 Task: Add Indigo Wild Frankincense and Myrrh Zum Mist to the cart.
Action: Mouse moved to (323, 163)
Screenshot: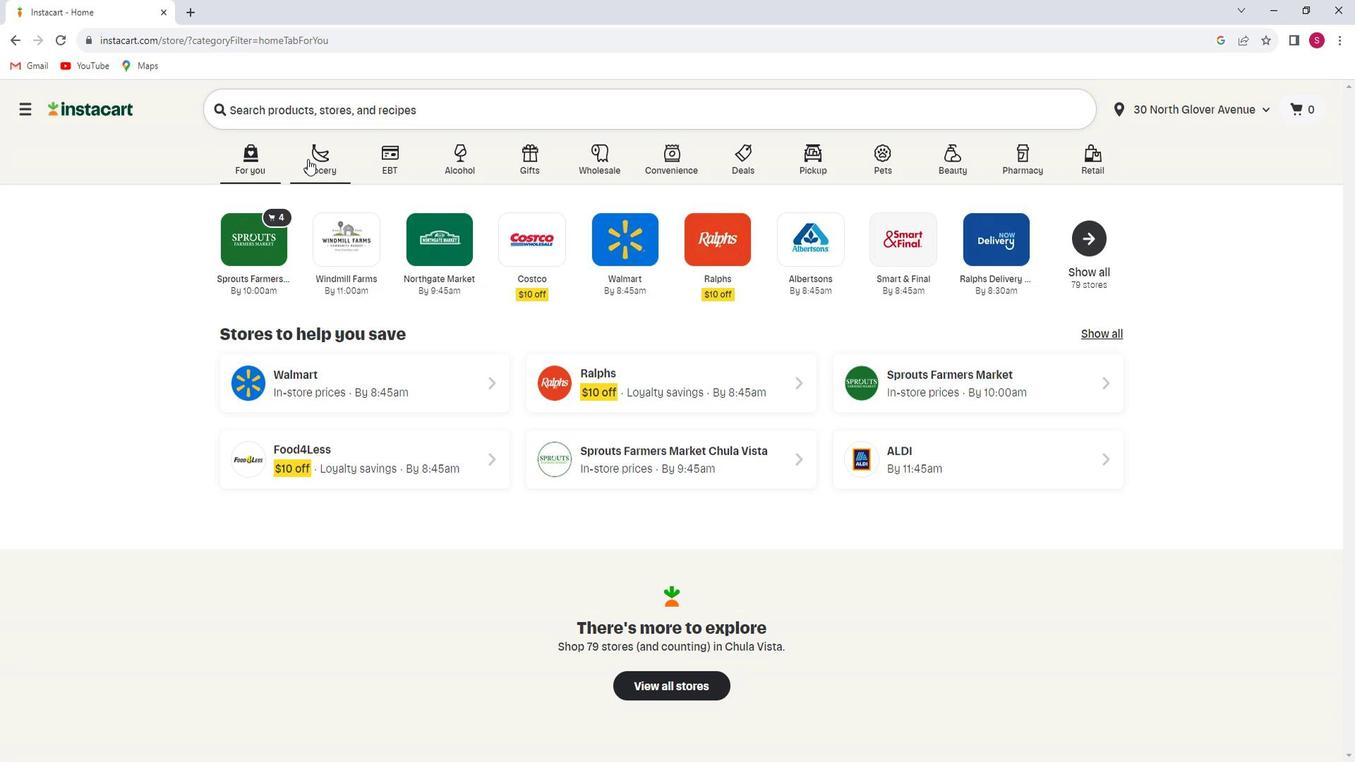 
Action: Mouse pressed left at (323, 163)
Screenshot: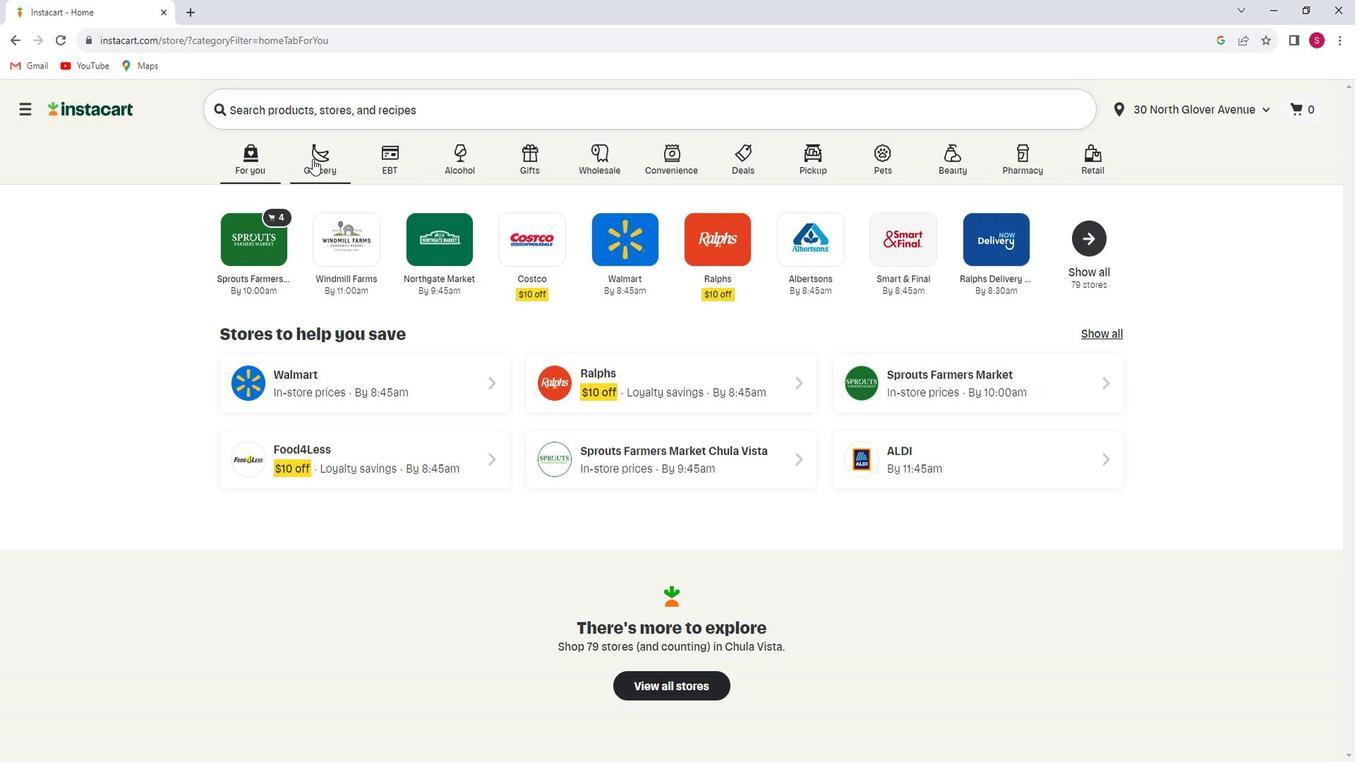 
Action: Mouse moved to (332, 415)
Screenshot: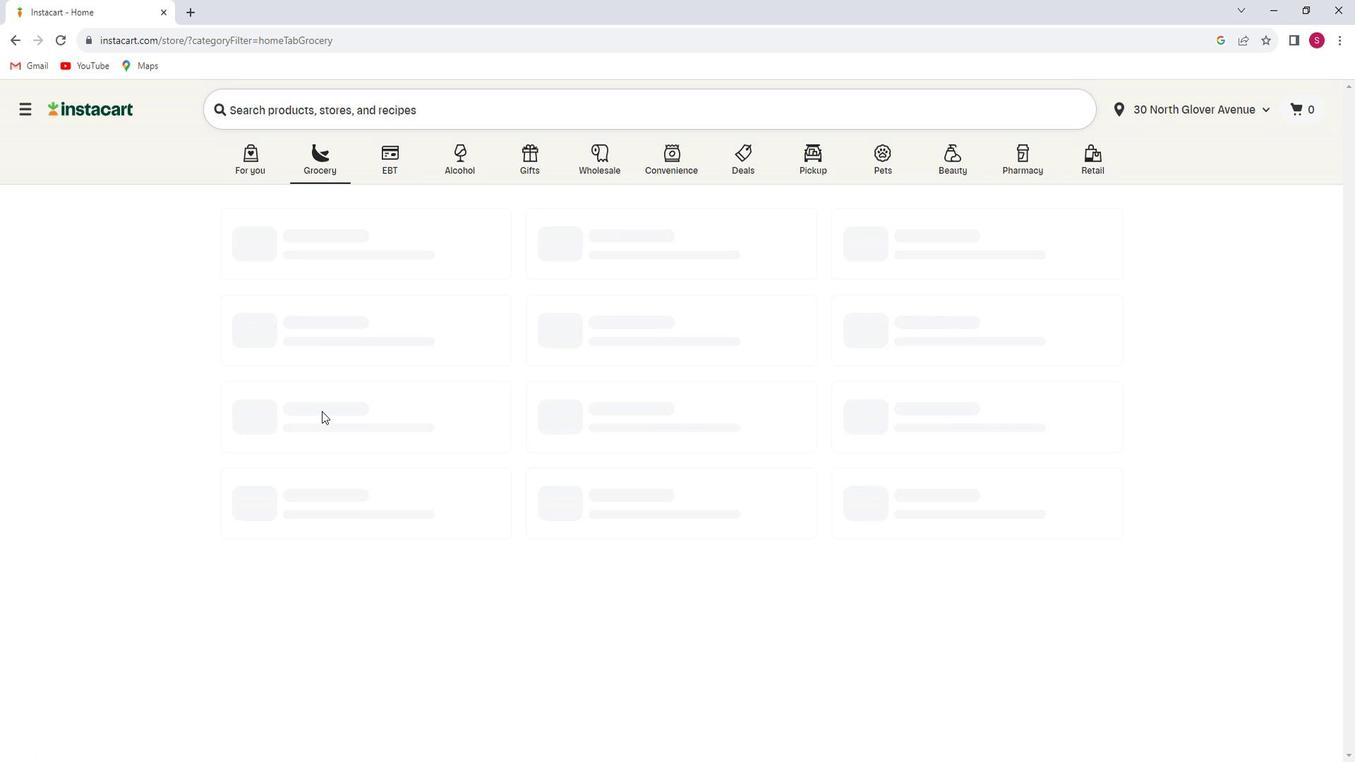 
Action: Mouse pressed left at (332, 415)
Screenshot: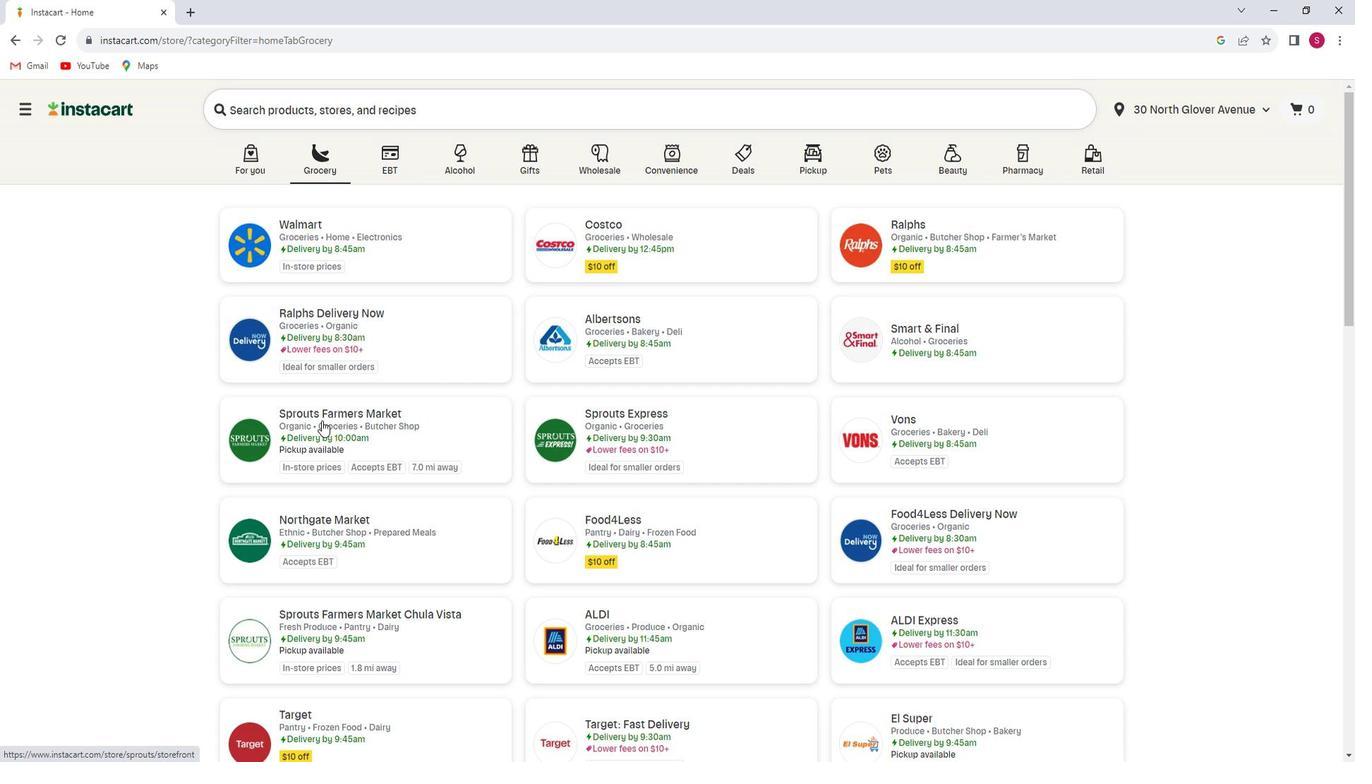 
Action: Mouse moved to (122, 422)
Screenshot: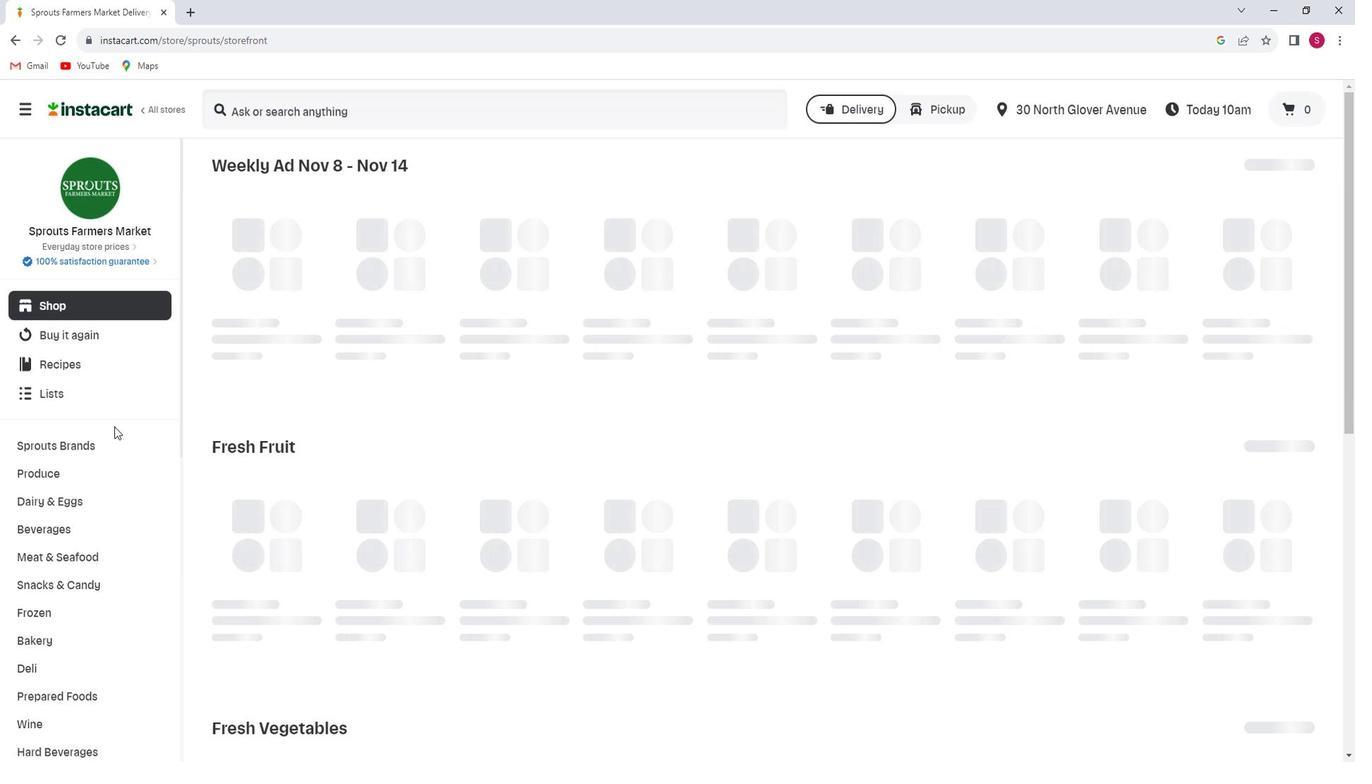 
Action: Mouse scrolled (122, 421) with delta (0, 0)
Screenshot: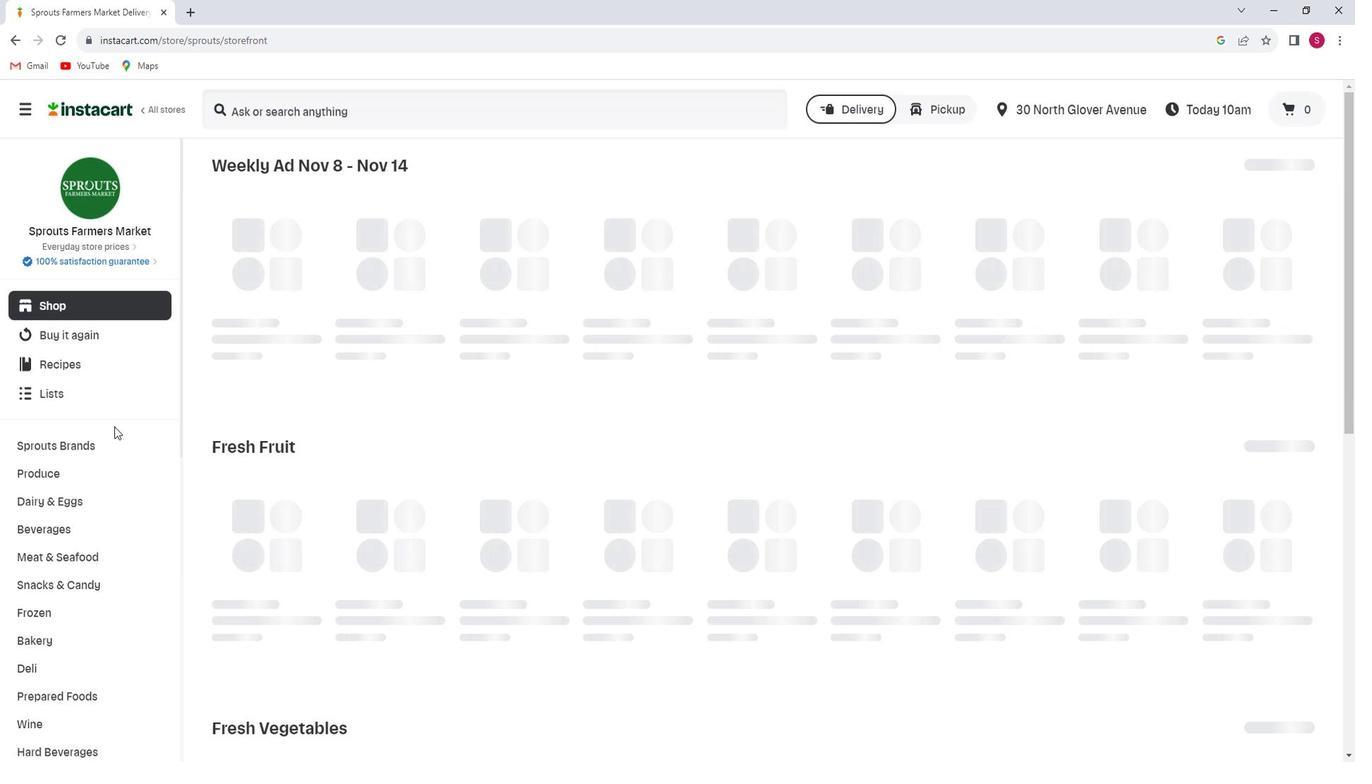 
Action: Mouse moved to (122, 423)
Screenshot: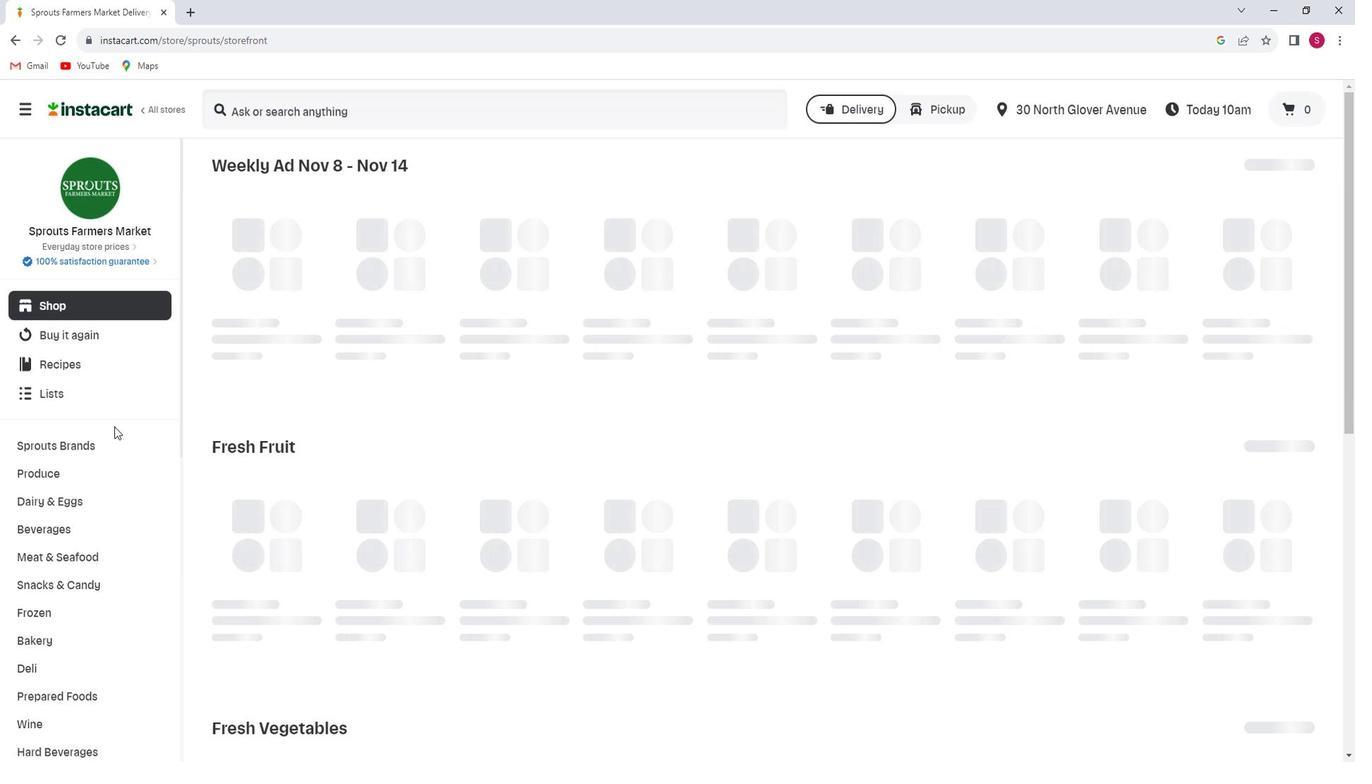 
Action: Mouse scrolled (122, 422) with delta (0, 0)
Screenshot: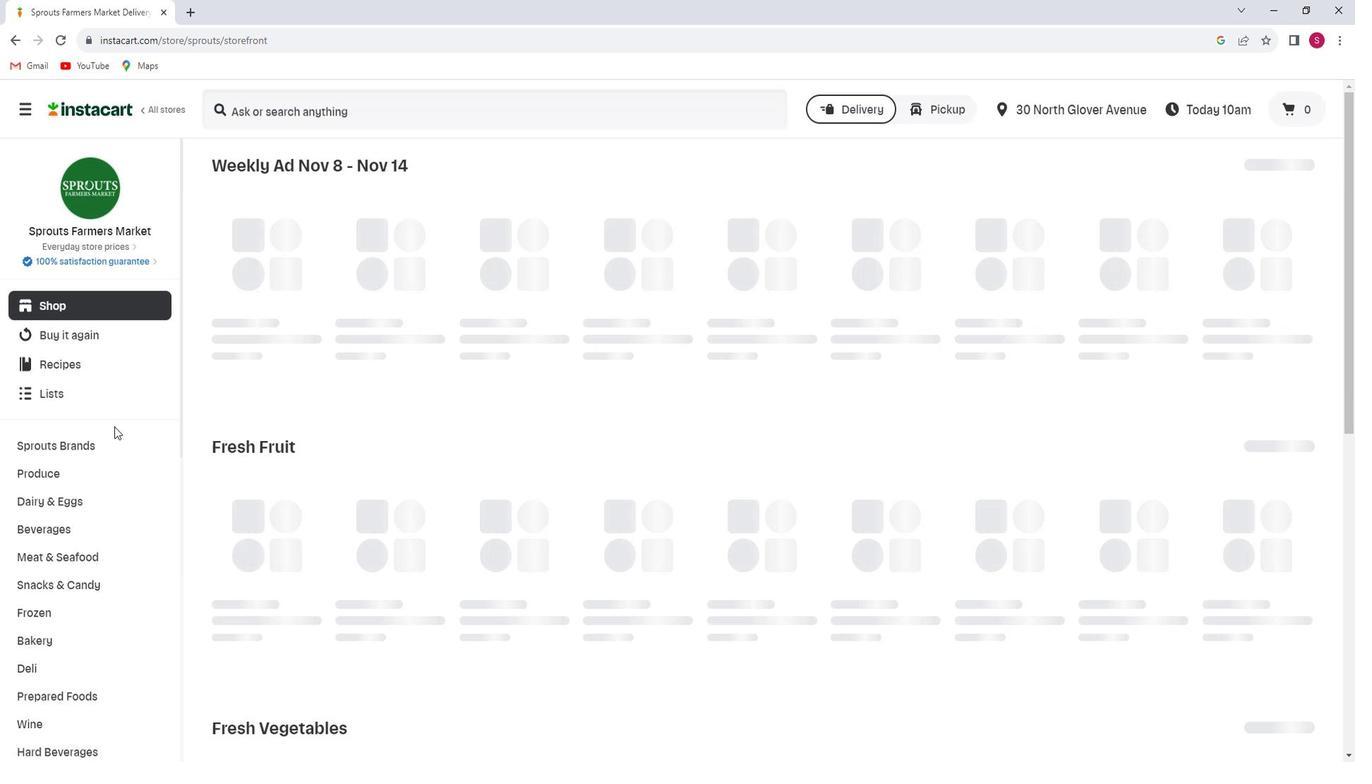 
Action: Mouse moved to (122, 424)
Screenshot: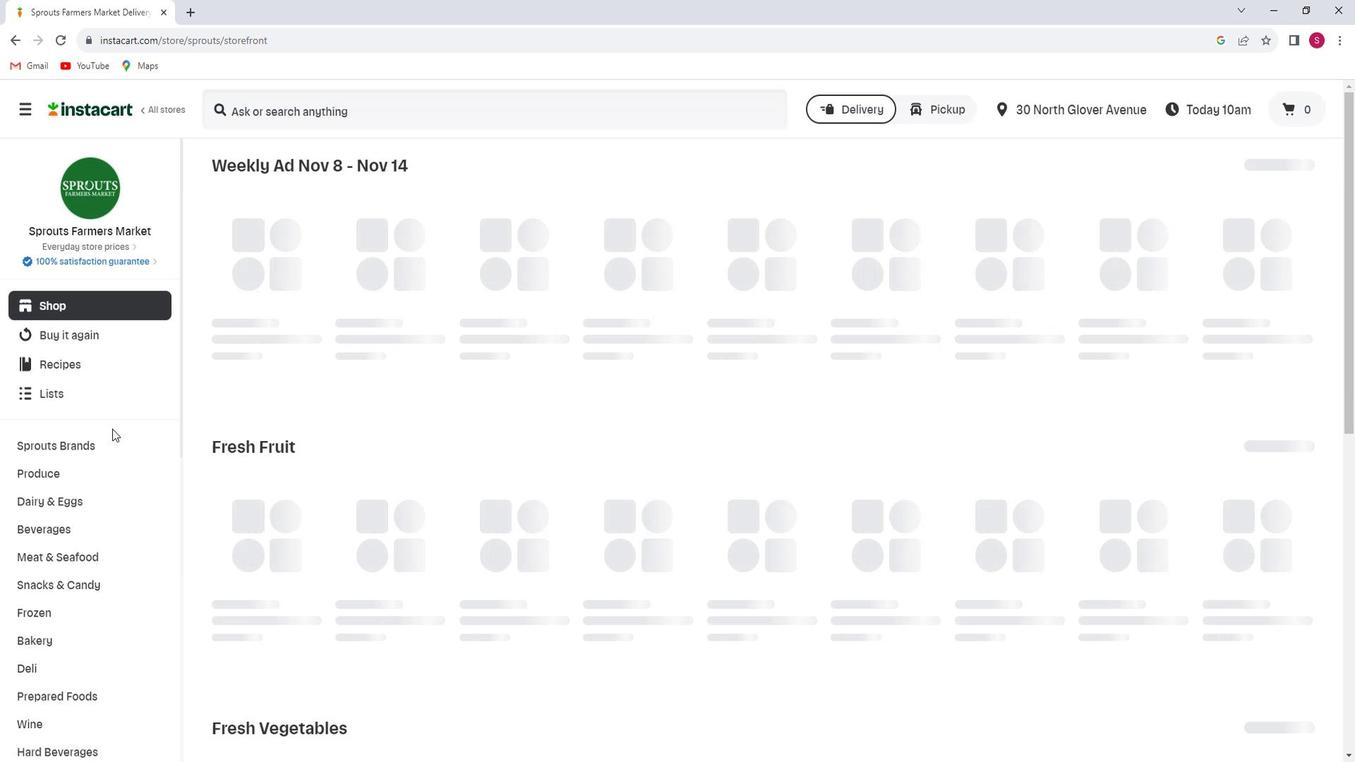 
Action: Mouse scrolled (122, 423) with delta (0, 0)
Screenshot: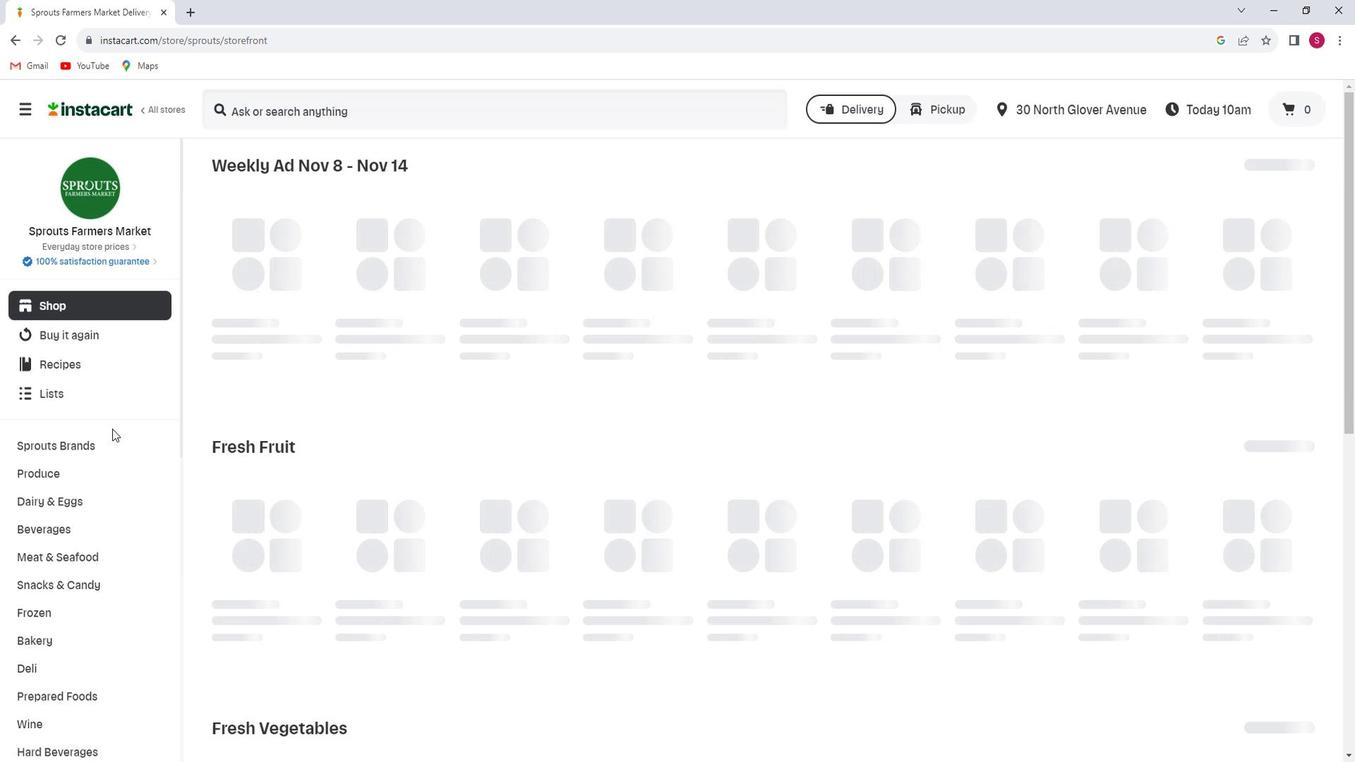 
Action: Mouse scrolled (122, 423) with delta (0, 0)
Screenshot: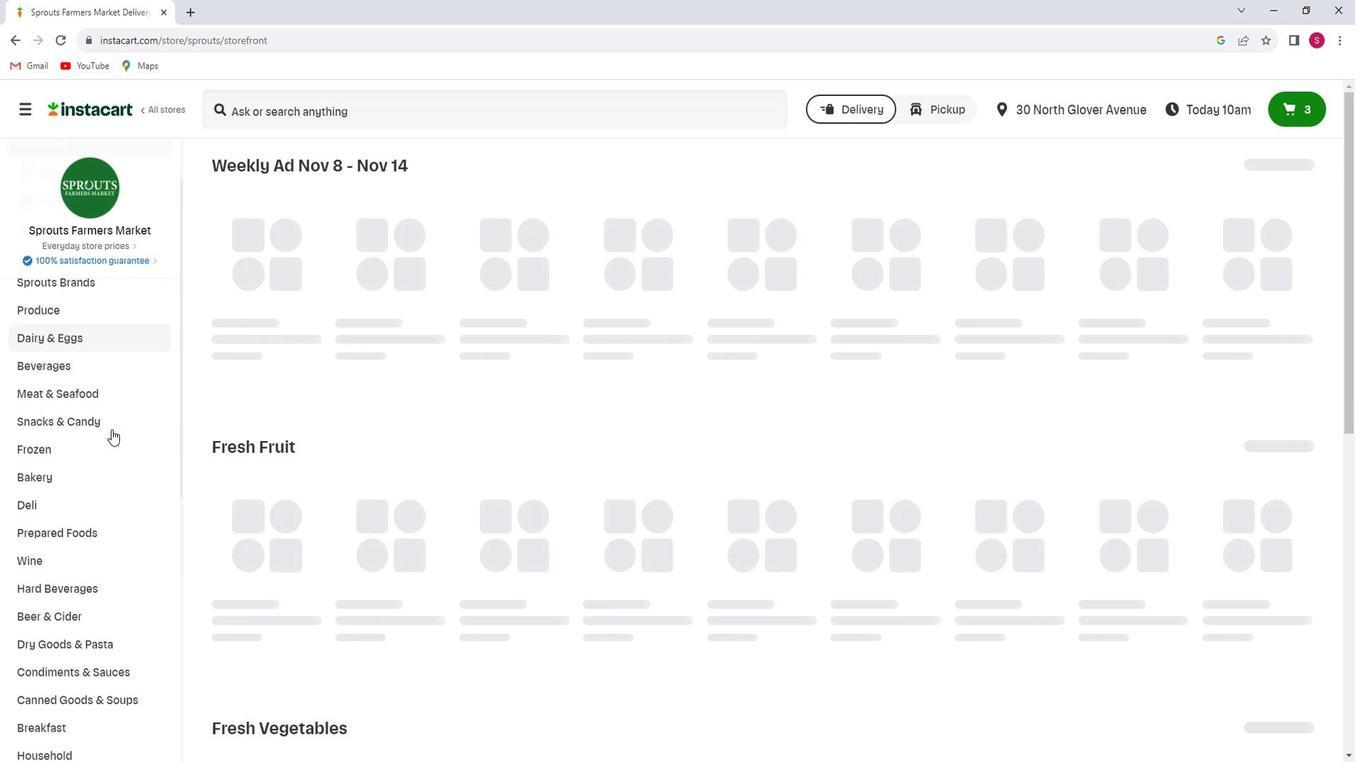 
Action: Mouse scrolled (122, 423) with delta (0, 0)
Screenshot: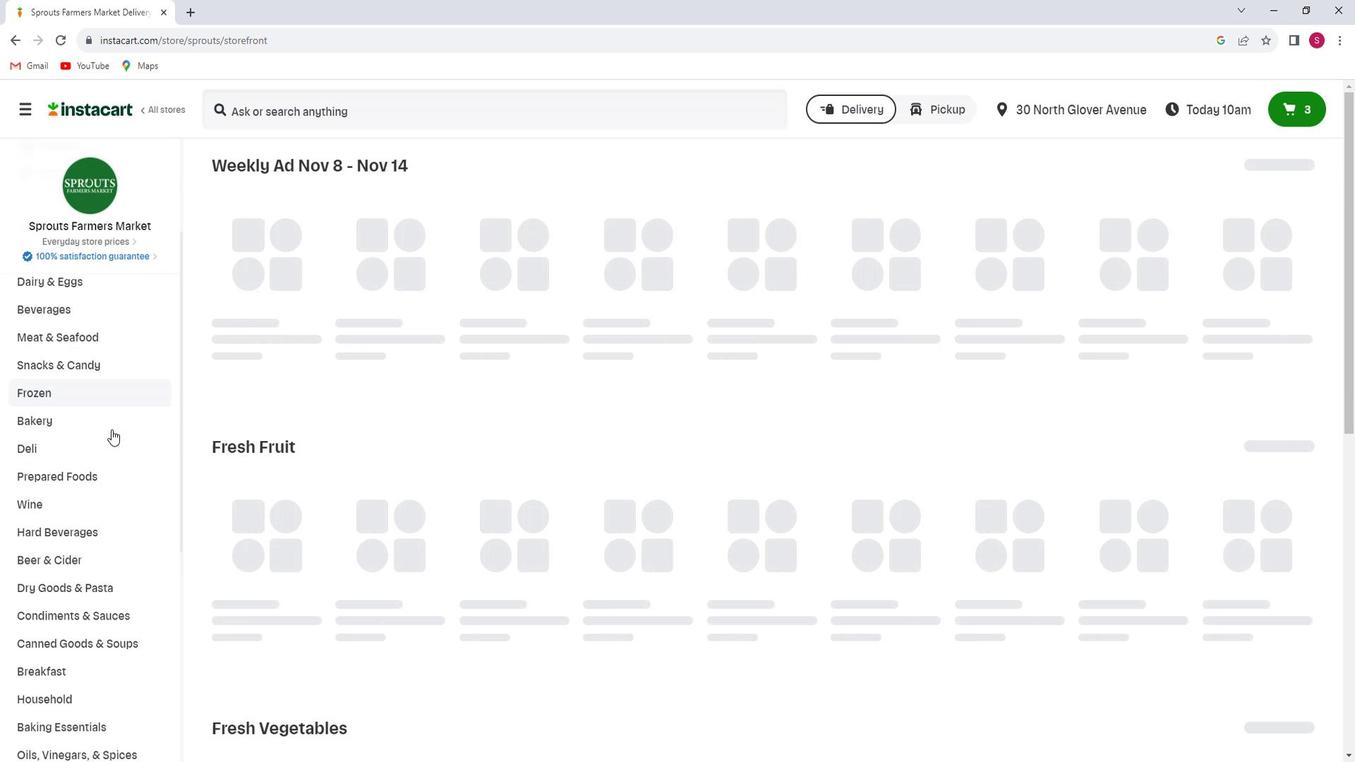
Action: Mouse scrolled (122, 423) with delta (0, 0)
Screenshot: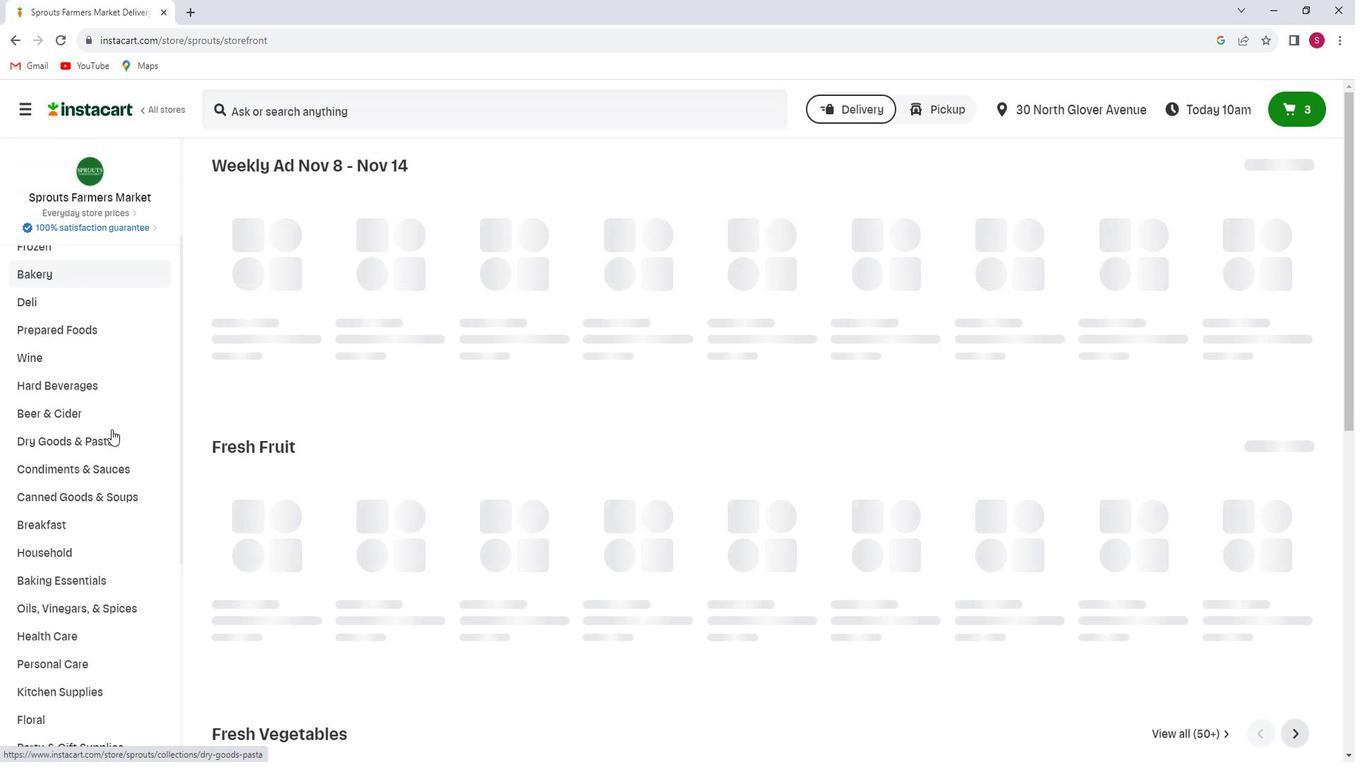 
Action: Mouse scrolled (122, 423) with delta (0, 0)
Screenshot: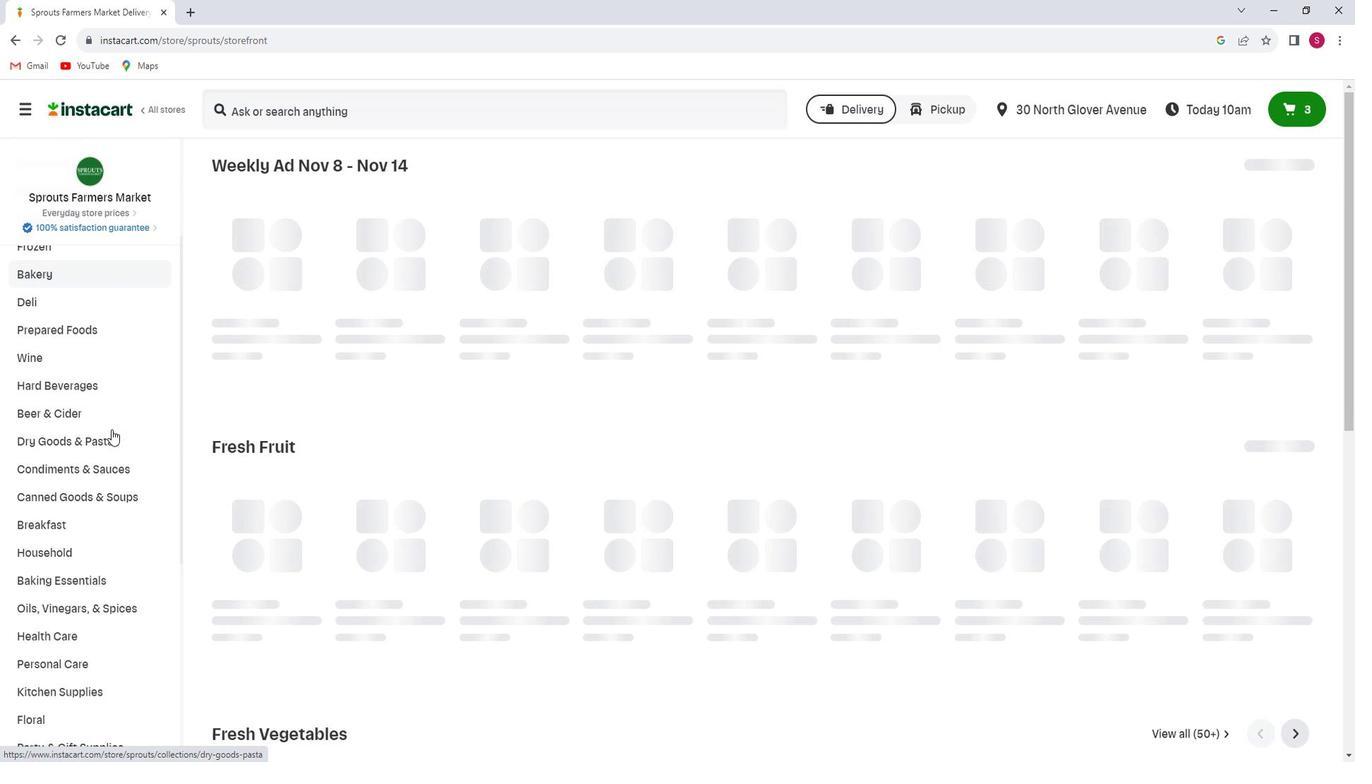 
Action: Mouse moved to (96, 506)
Screenshot: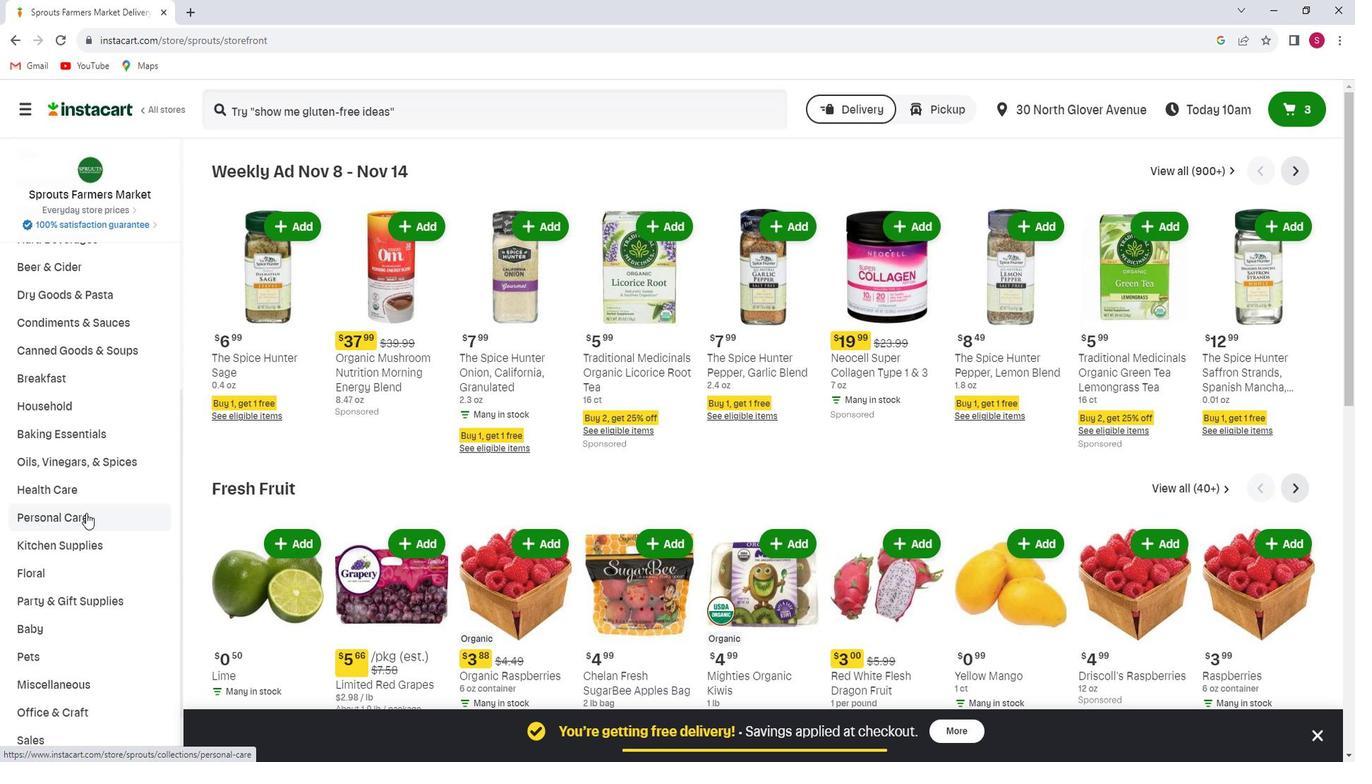 
Action: Mouse pressed left at (96, 506)
Screenshot: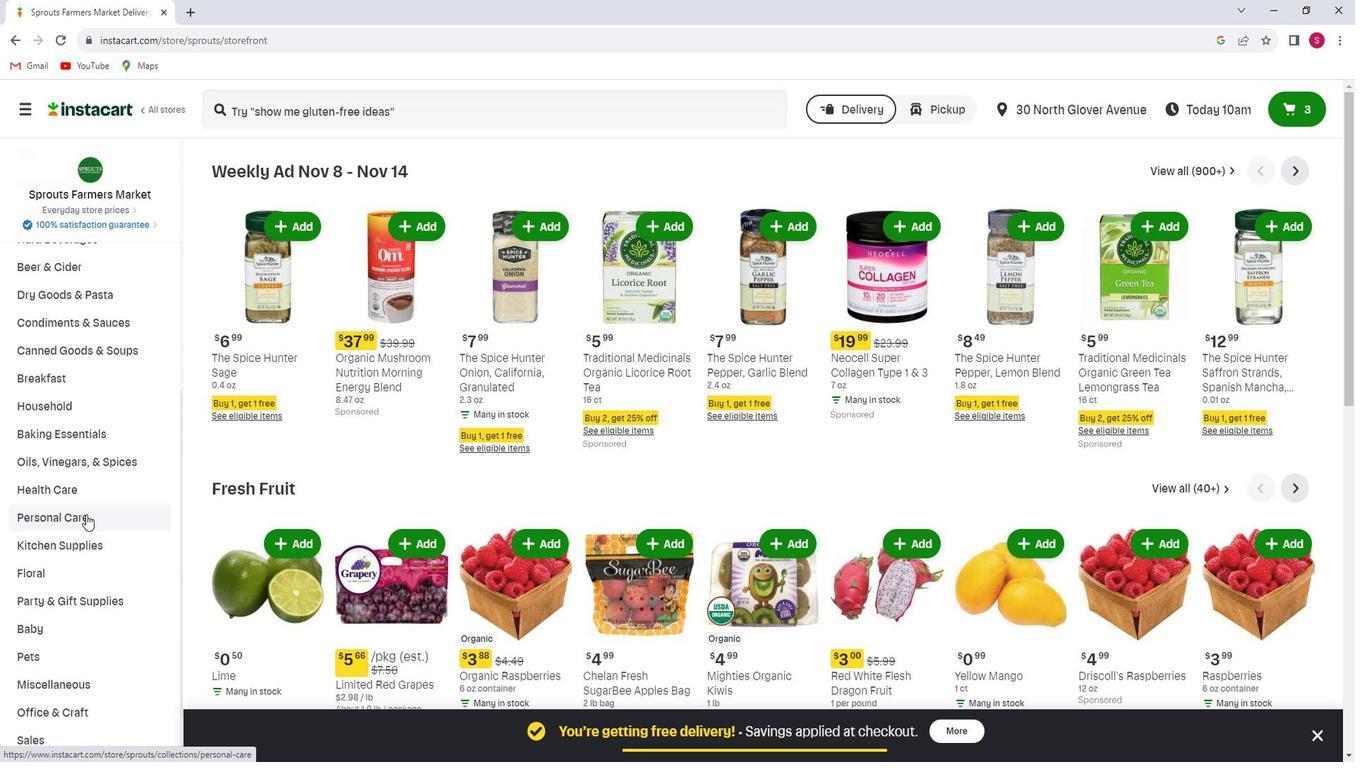 
Action: Mouse moved to (1231, 213)
Screenshot: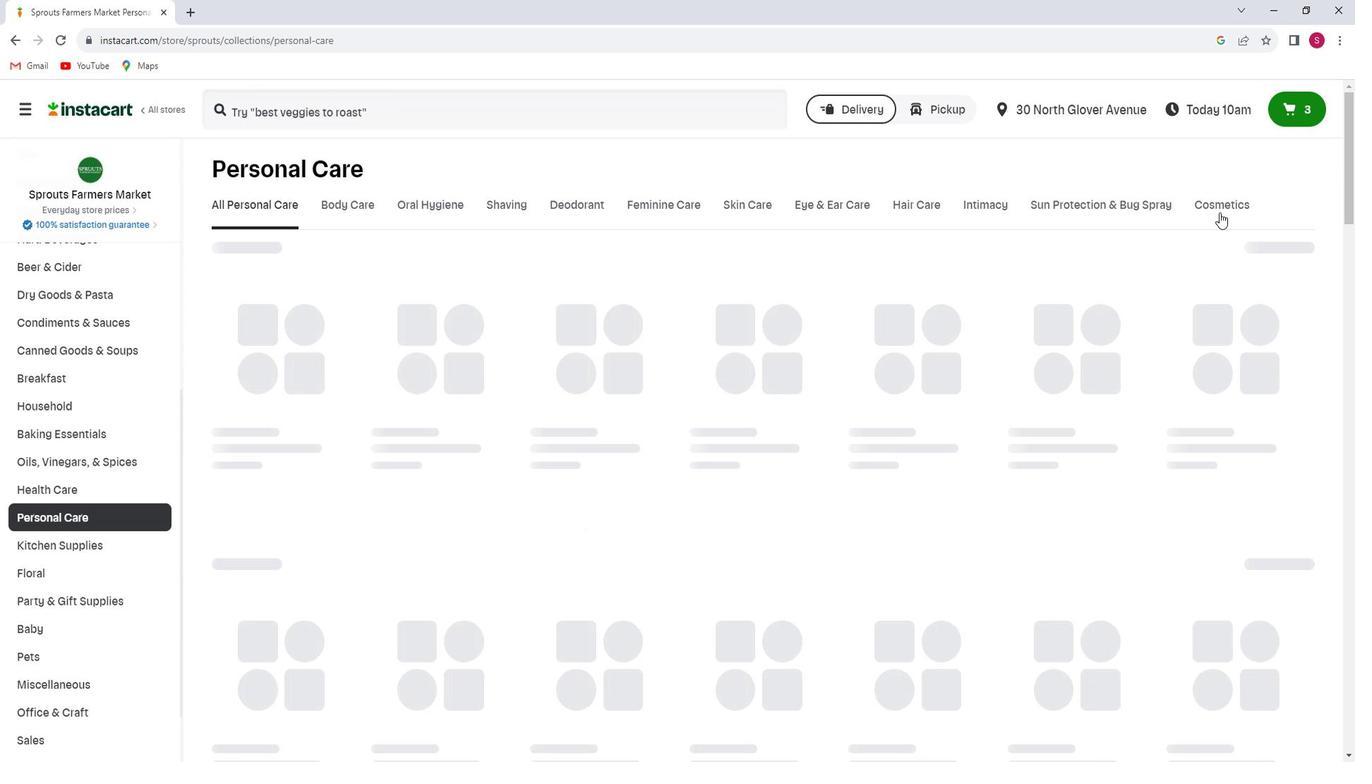 
Action: Mouse pressed left at (1231, 213)
Screenshot: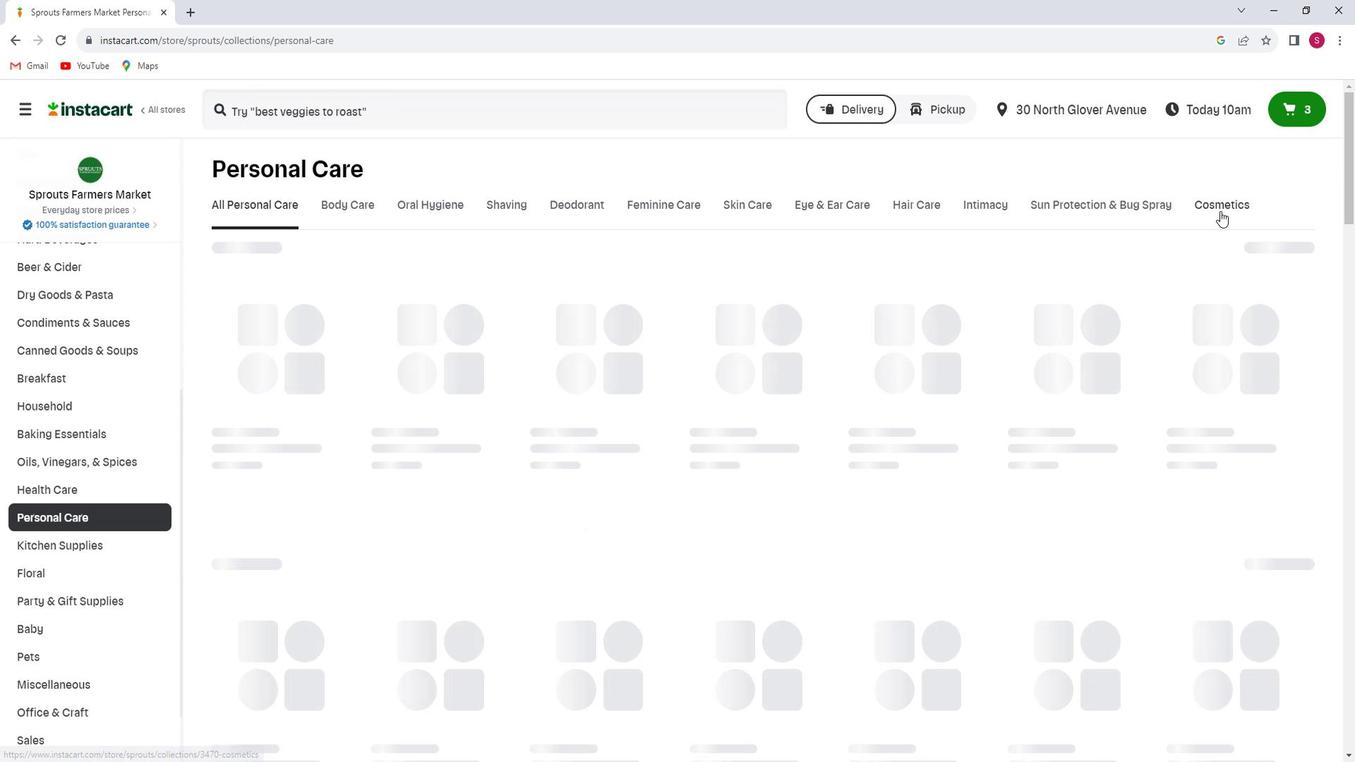 
Action: Mouse moved to (544, 276)
Screenshot: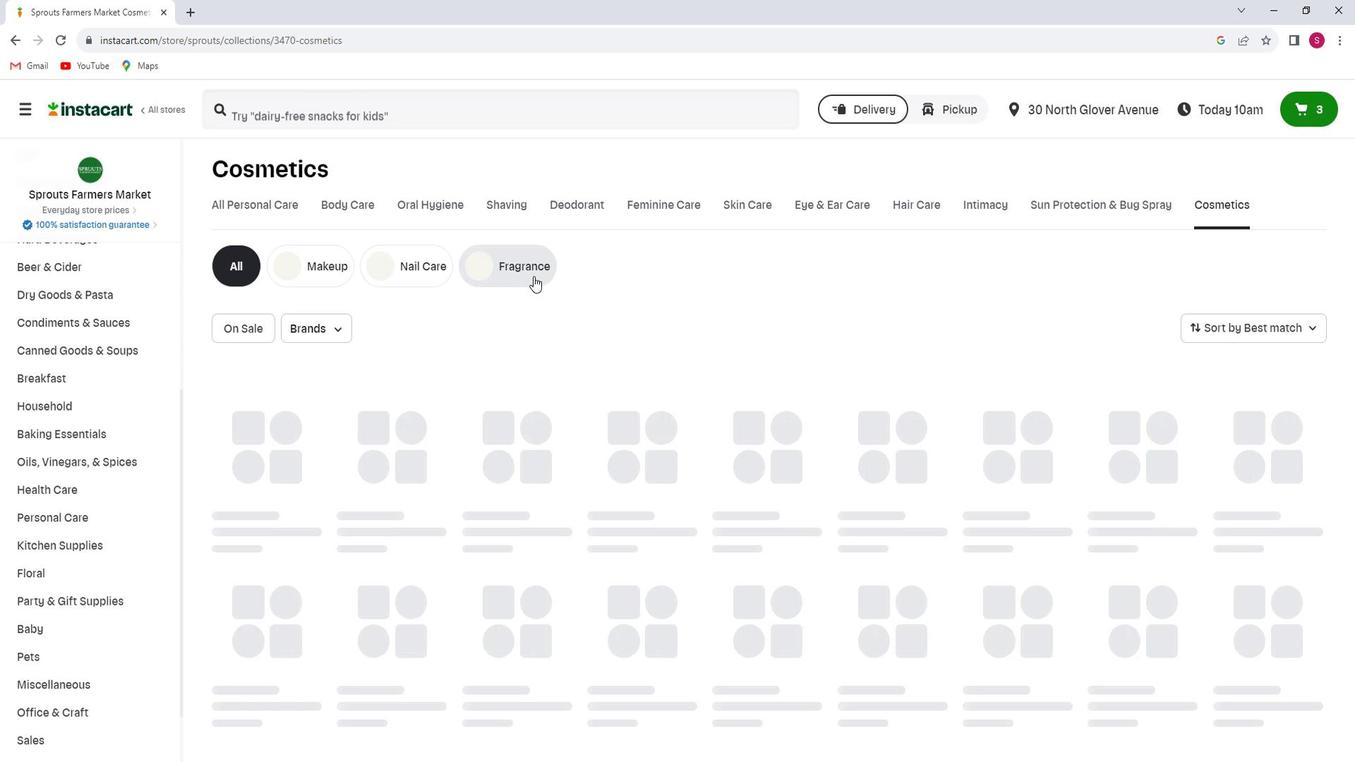 
Action: Mouse pressed left at (544, 276)
Screenshot: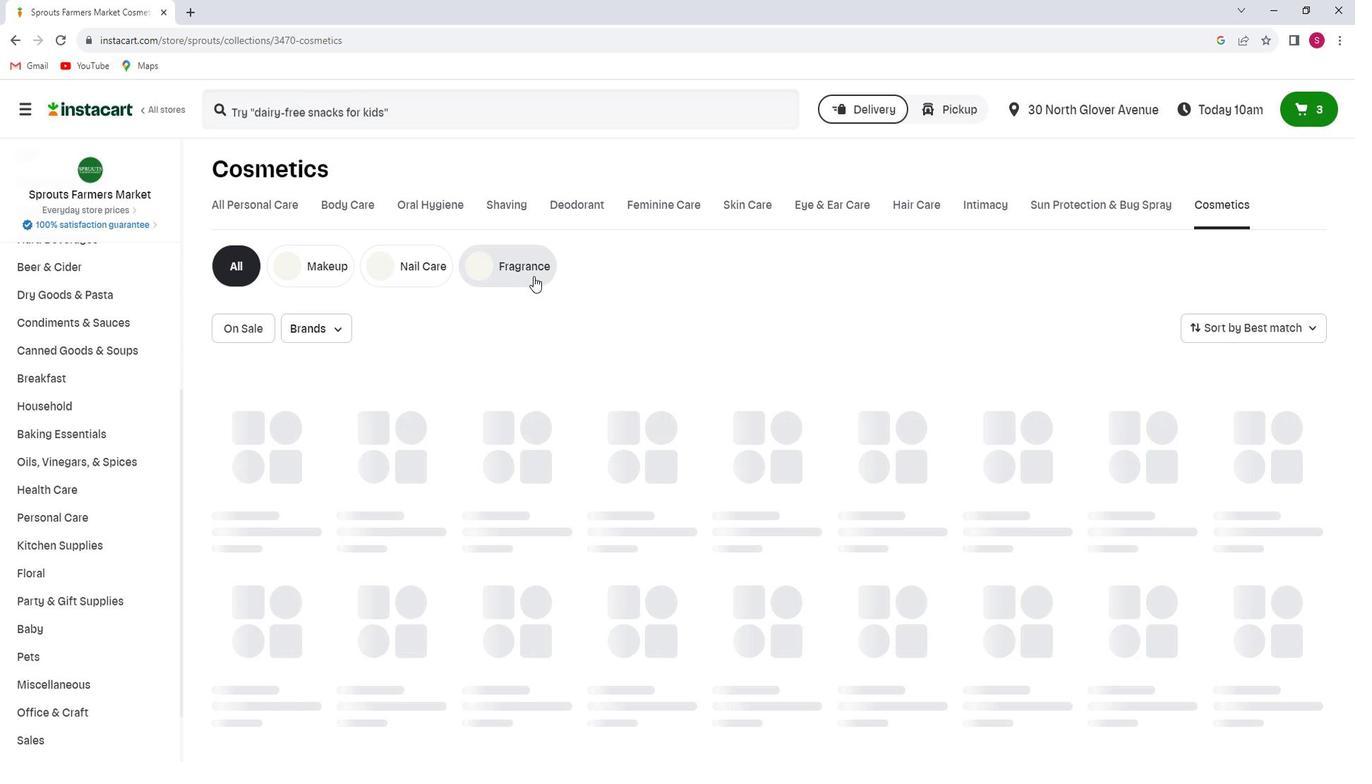 
Action: Mouse moved to (437, 115)
Screenshot: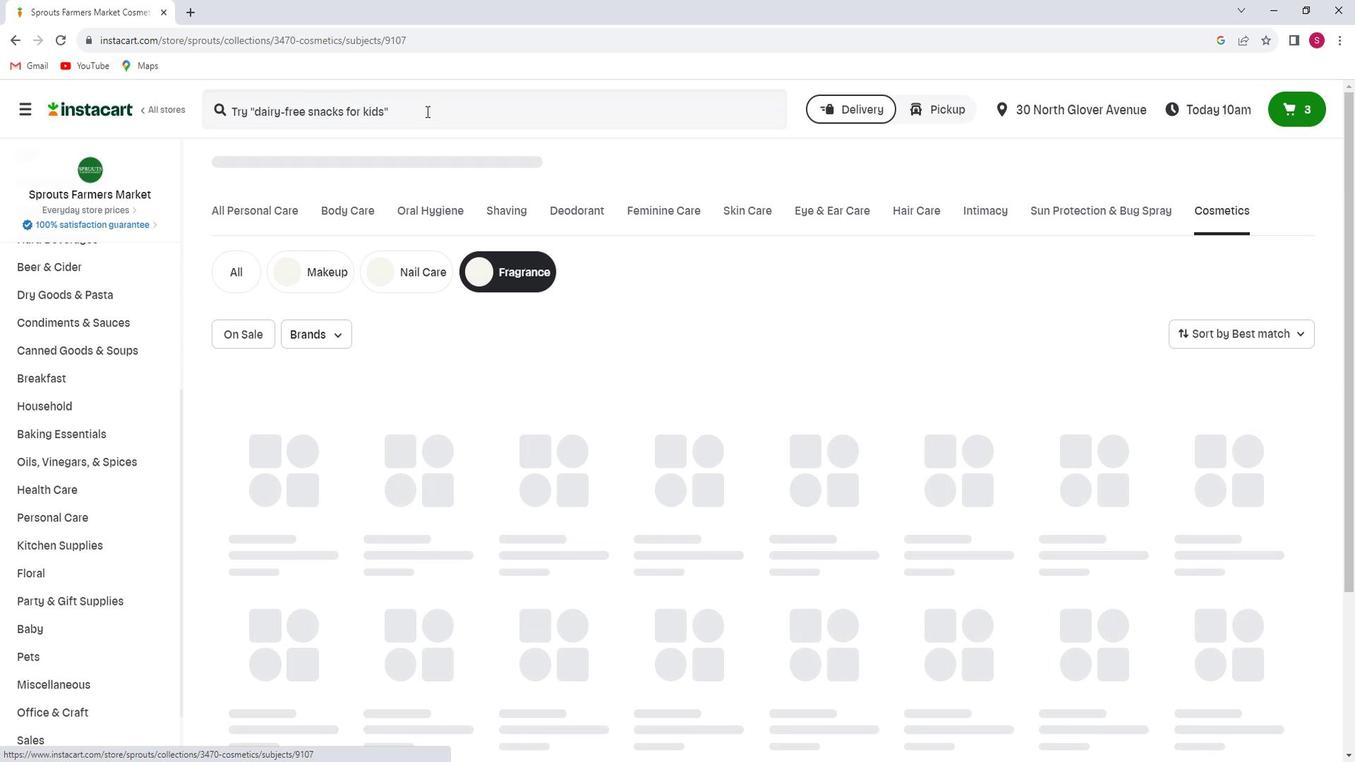 
Action: Mouse pressed left at (437, 115)
Screenshot: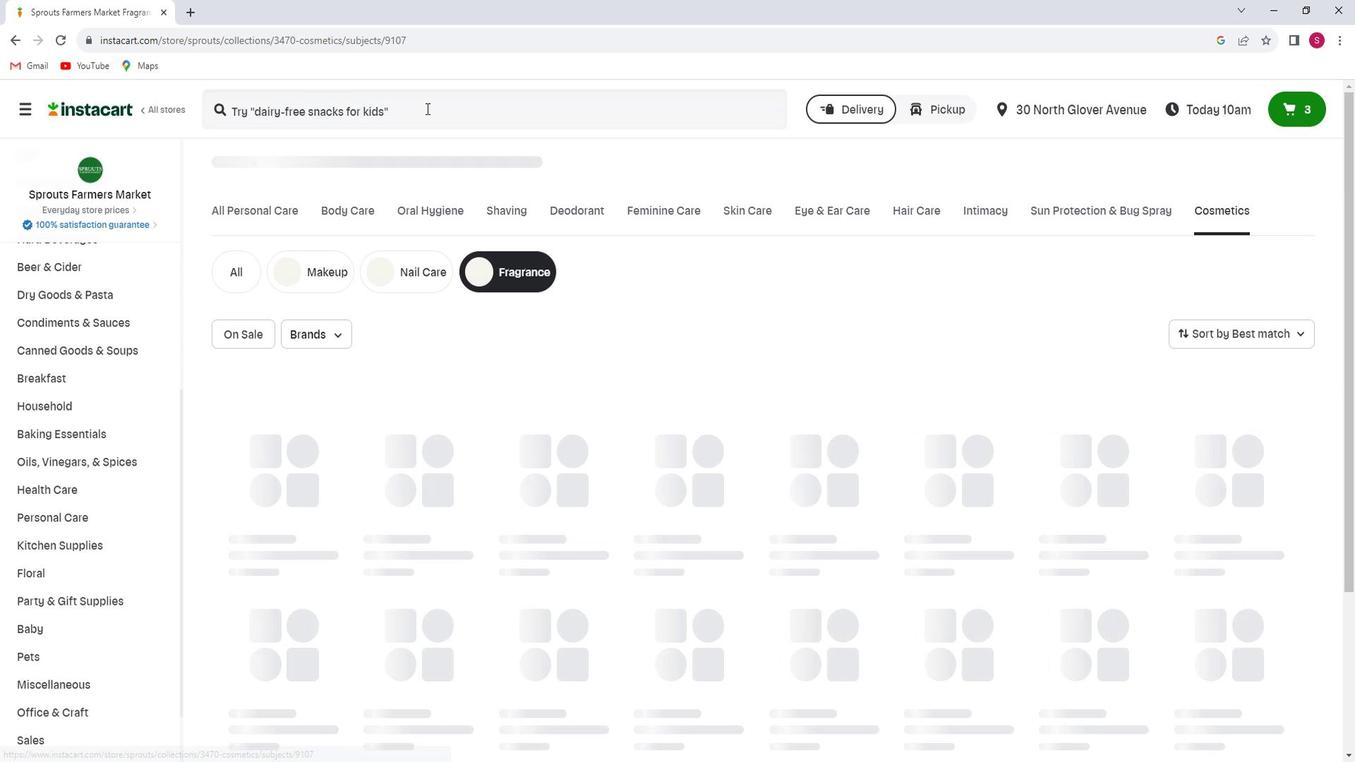 
Action: Key pressed <Key.shift>Indigo<Key.space><Key.shift>Wild
Screenshot: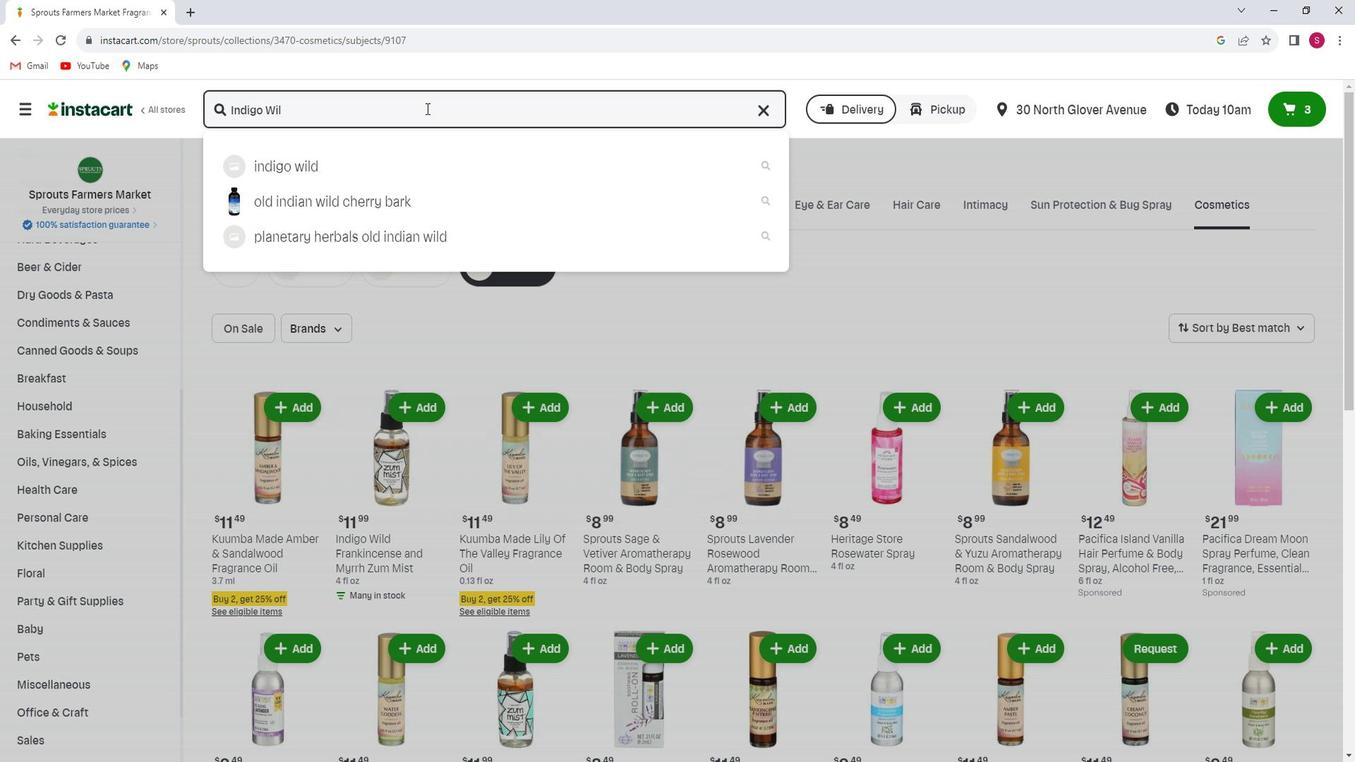 
Action: Mouse moved to (436, 114)
Screenshot: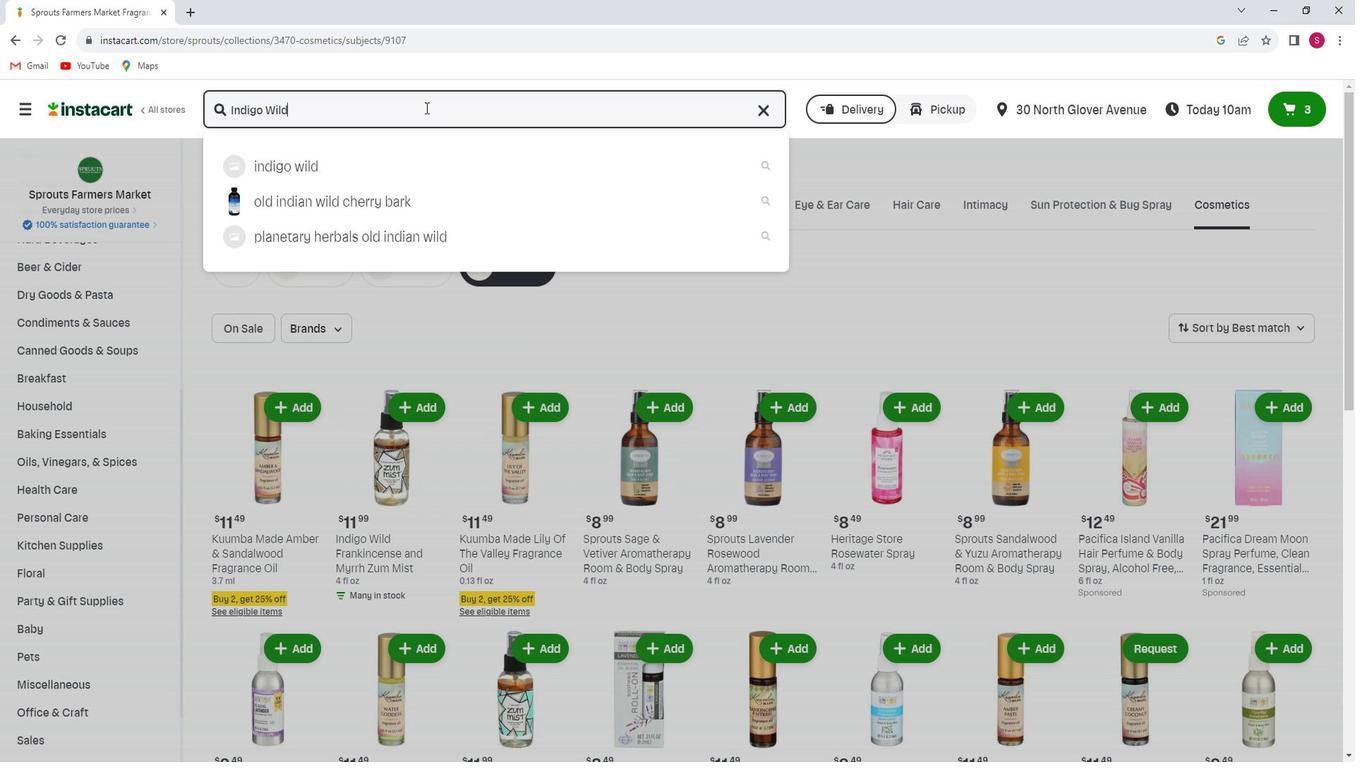 
Action: Key pressed <Key.space><Key.shift><Key.shift><Key.shift>Frankincense<Key.space>and<Key.space><Key.shift>Myrrh<Key.space><Key.shift>Zum<Key.space><Key.shift>Mist<Key.enter>
Screenshot: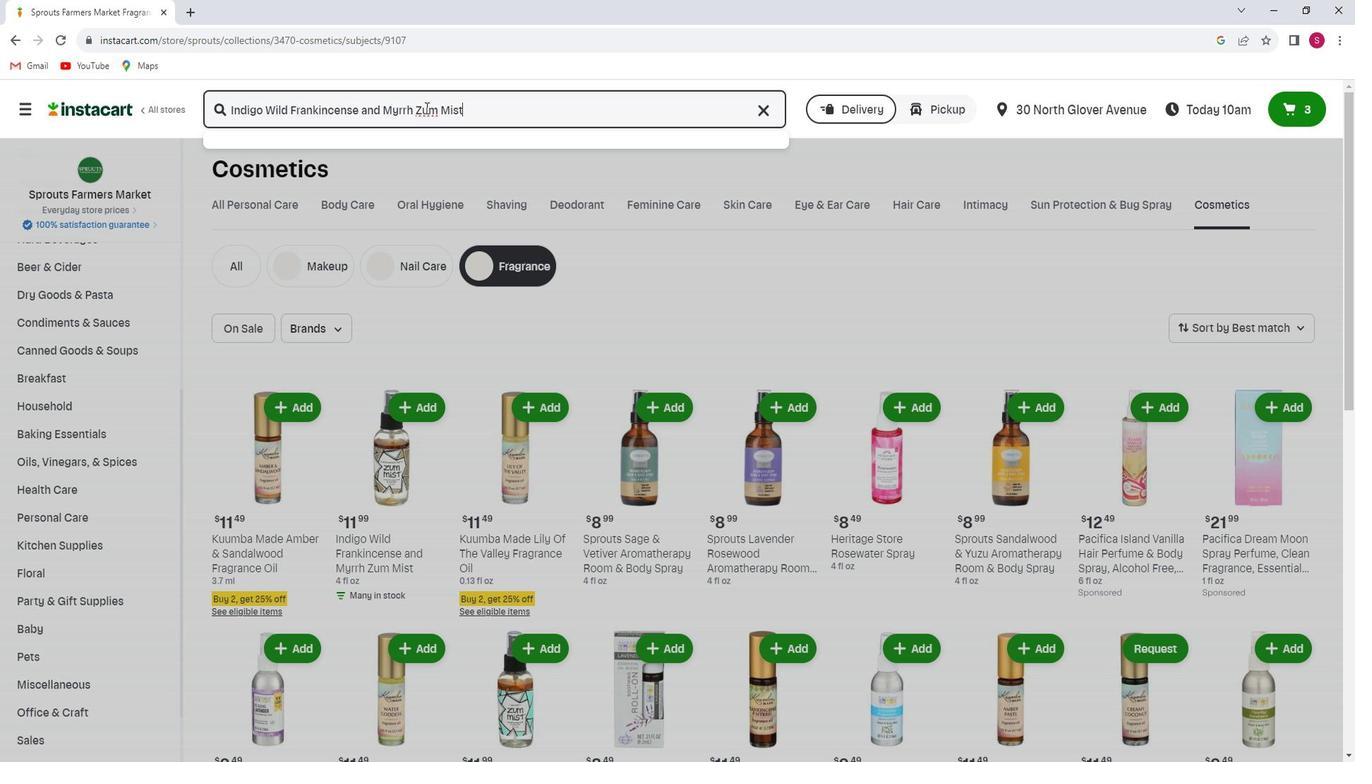 
Action: Mouse moved to (407, 239)
Screenshot: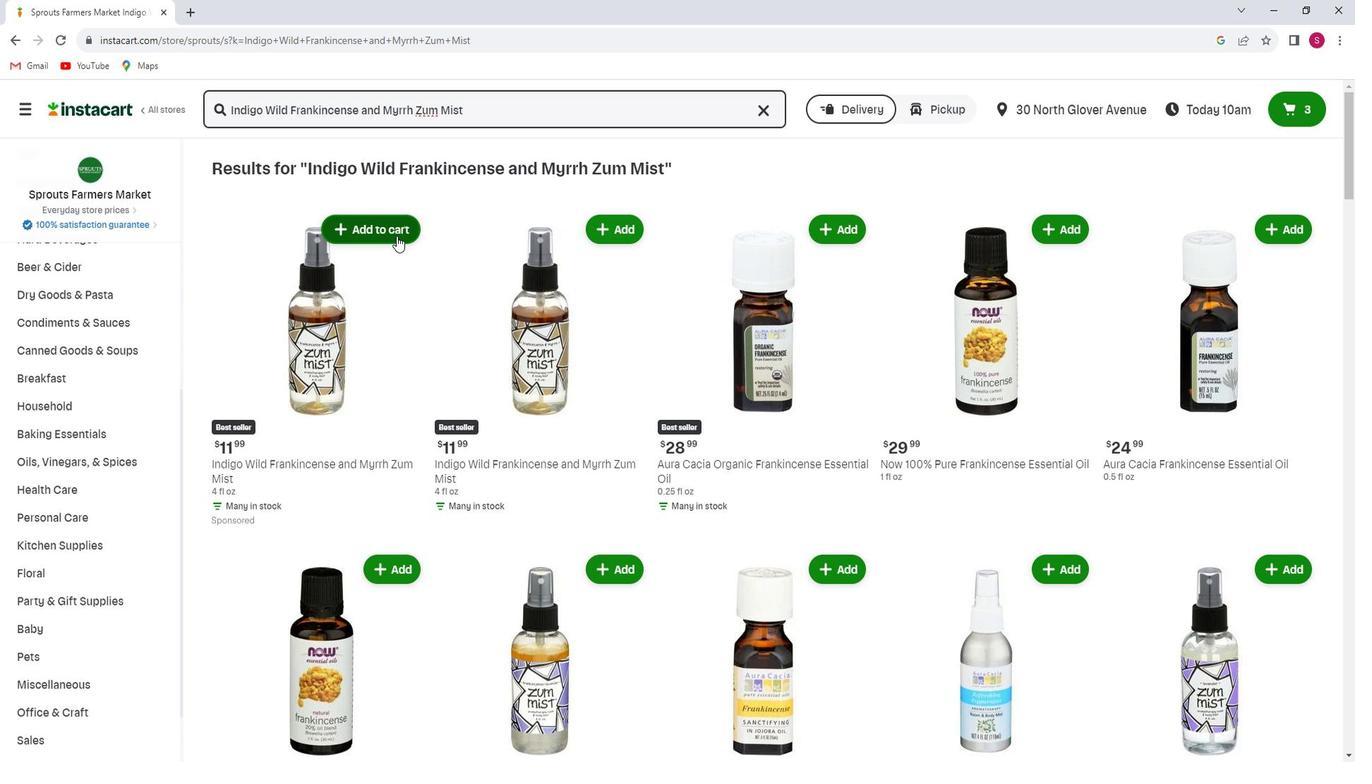 
Action: Mouse pressed left at (407, 239)
Screenshot: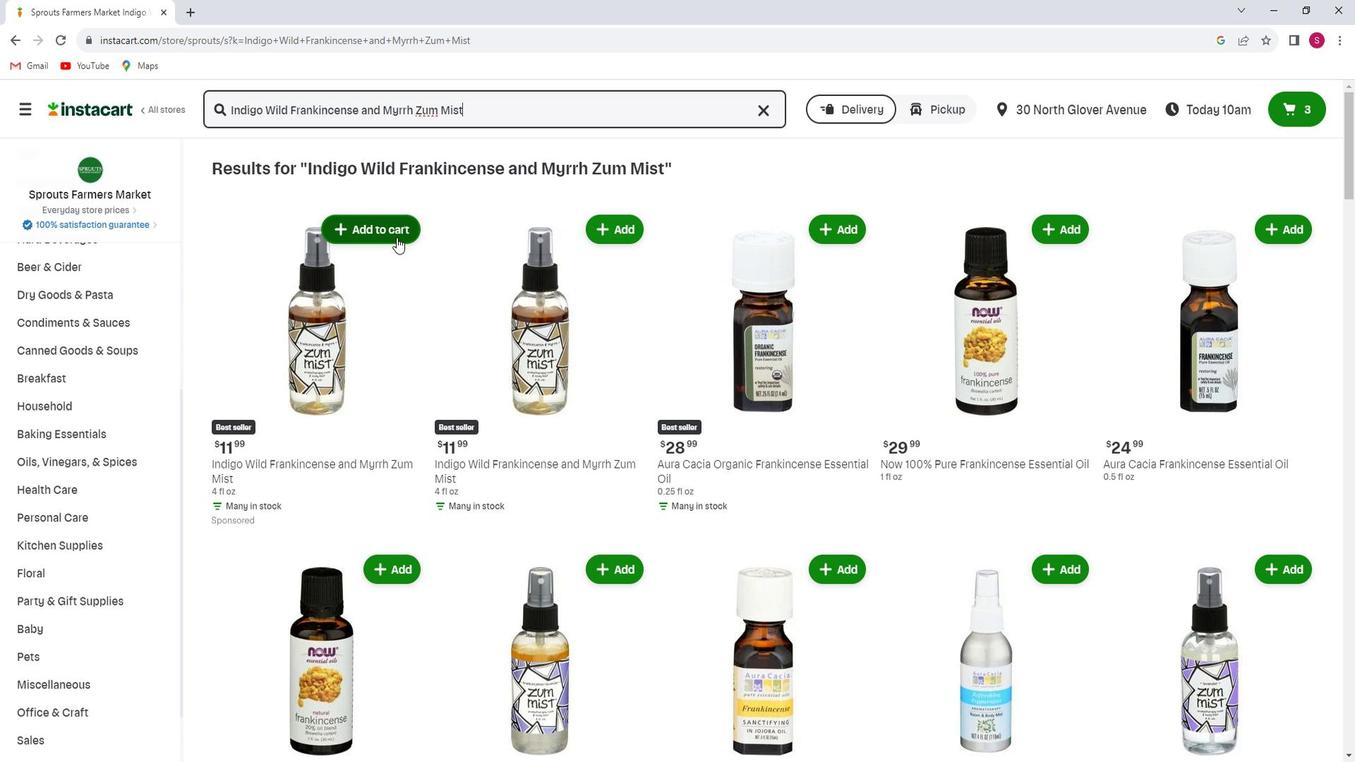 
Action: Mouse moved to (437, 341)
Screenshot: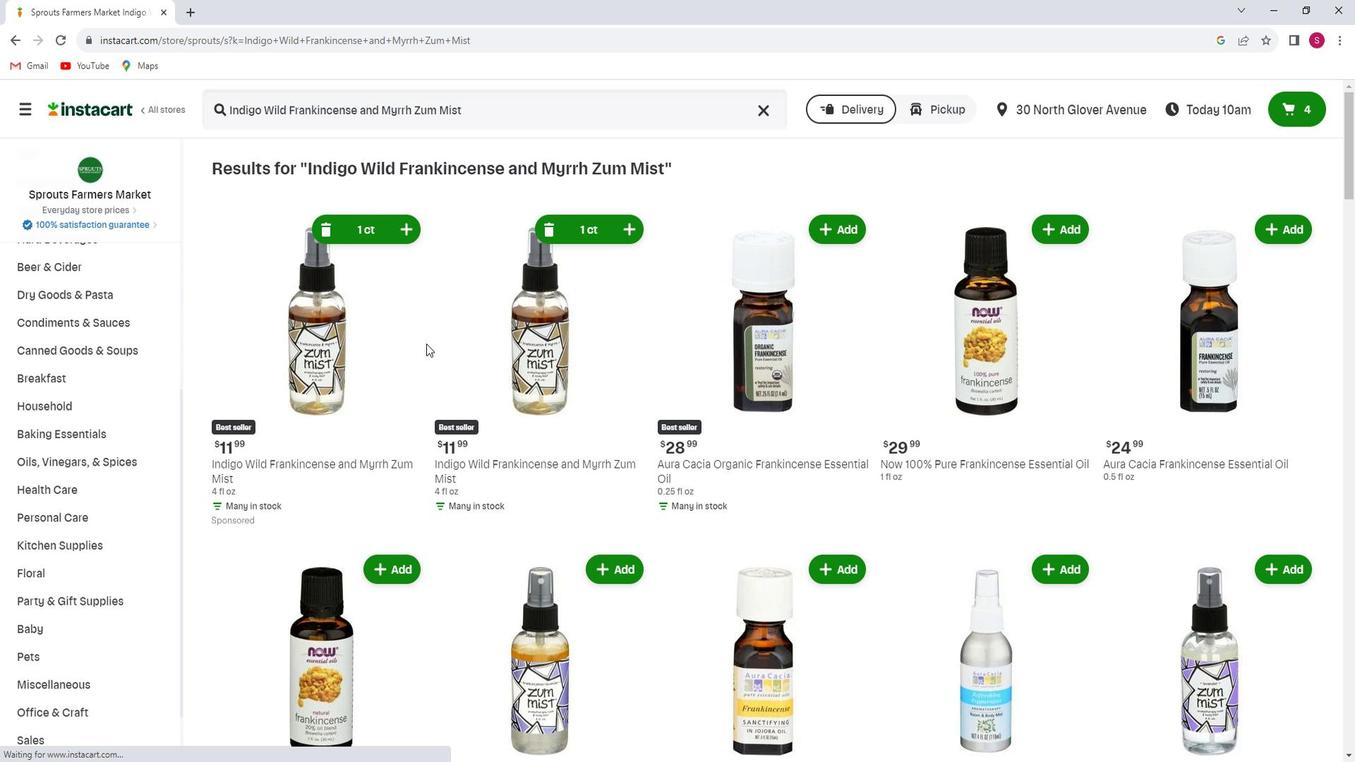 
